 Task: Select a due date automation when advanced on, the moment a card is due add dates due in more than 1 working days.
Action: Mouse moved to (1138, 89)
Screenshot: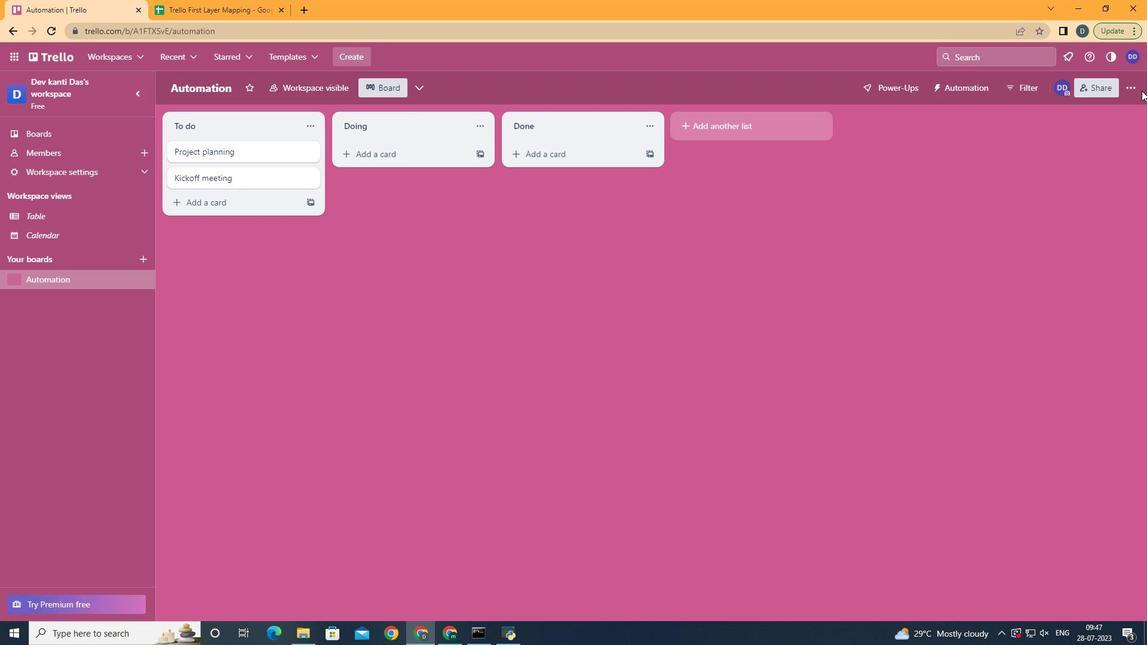 
Action: Mouse pressed left at (1138, 89)
Screenshot: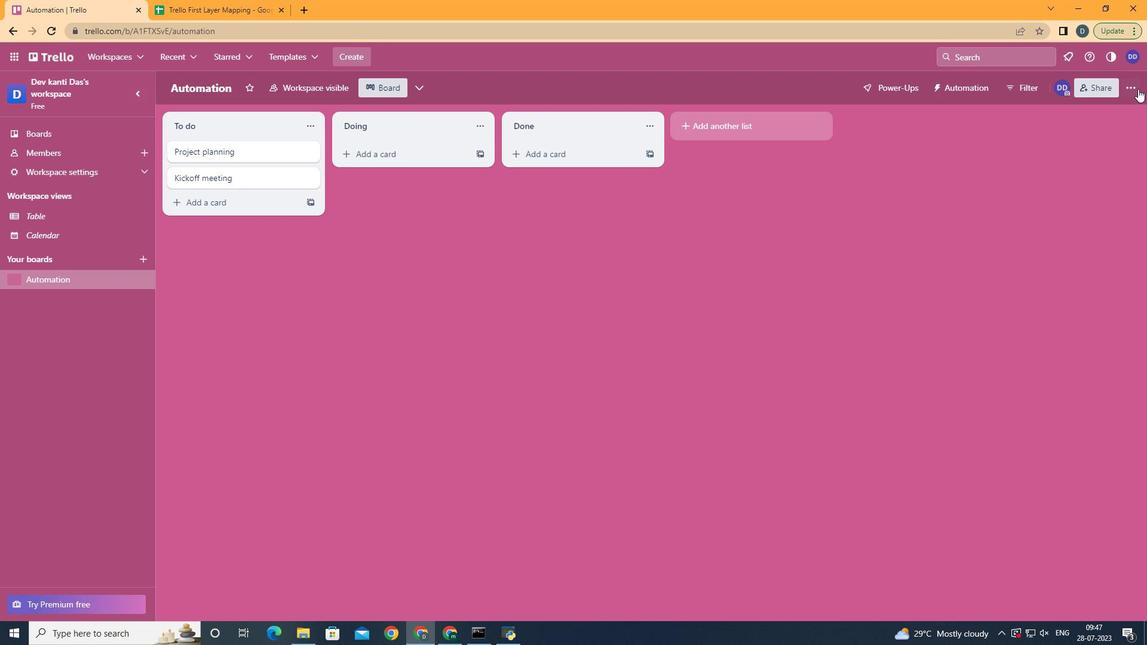 
Action: Mouse moved to (1026, 258)
Screenshot: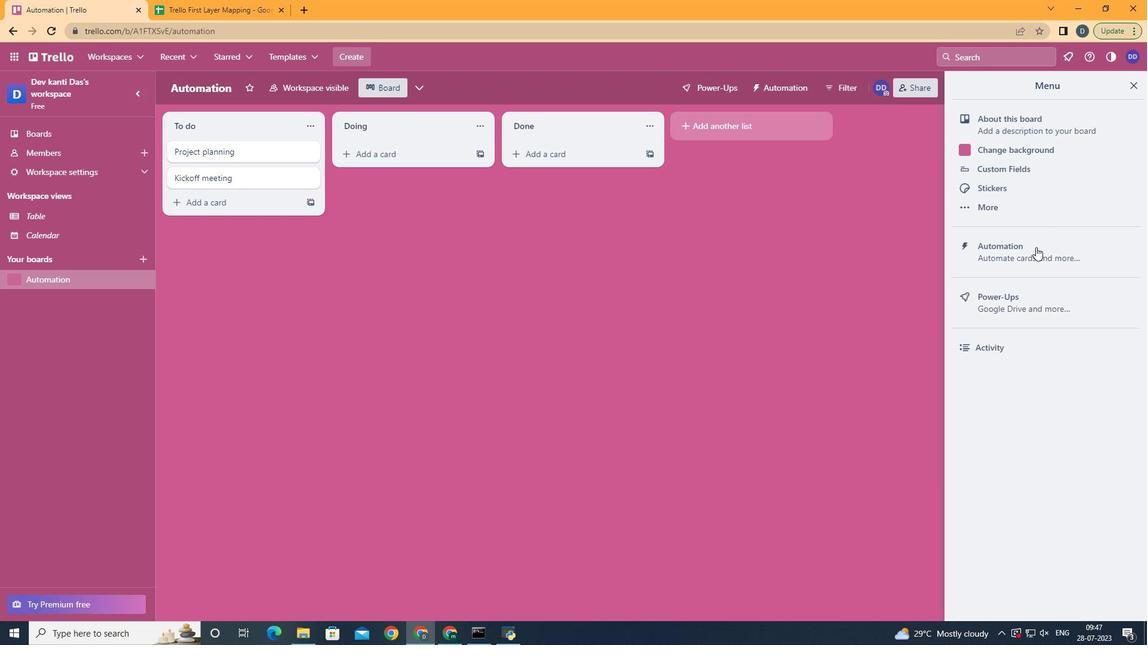 
Action: Mouse pressed left at (1026, 258)
Screenshot: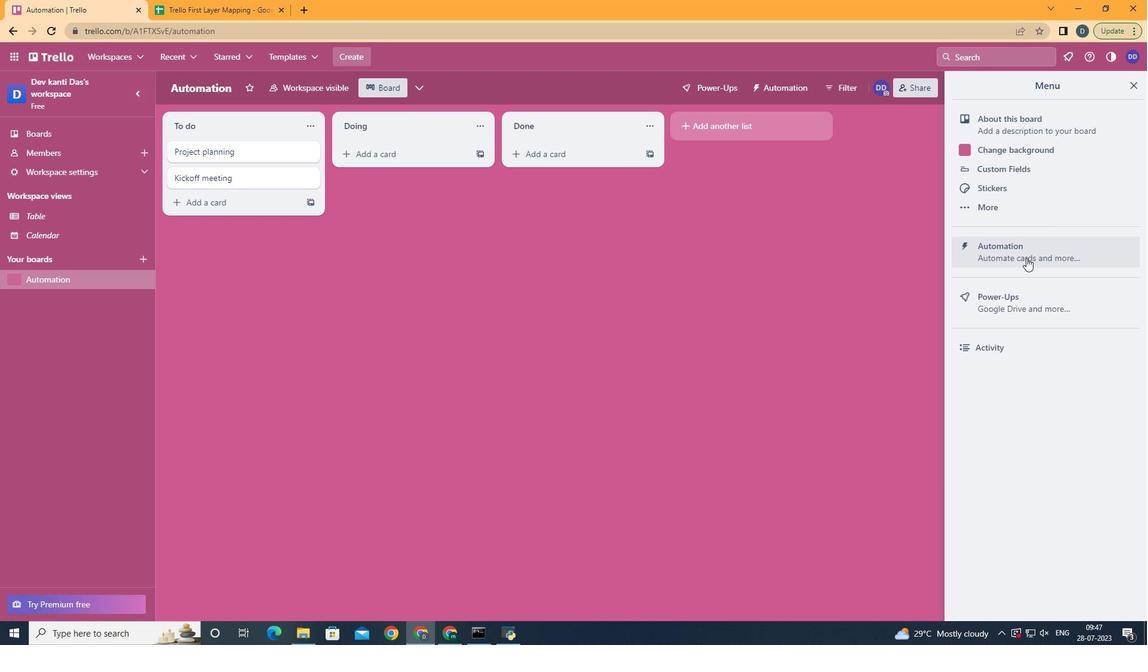 
Action: Mouse moved to (217, 248)
Screenshot: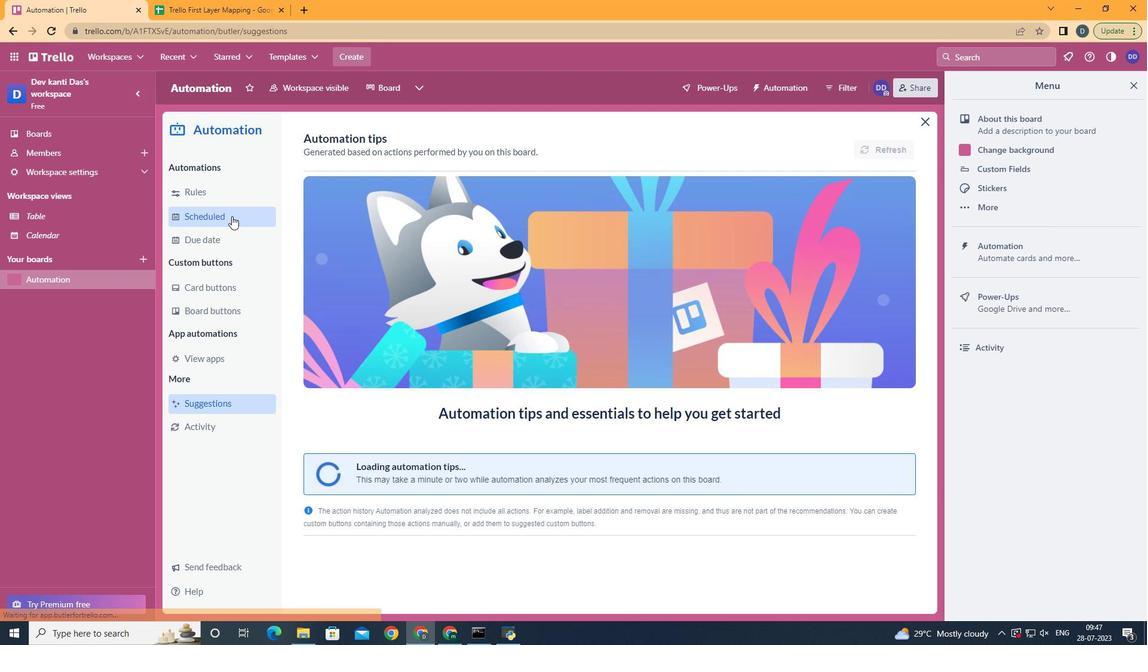 
Action: Mouse pressed left at (217, 248)
Screenshot: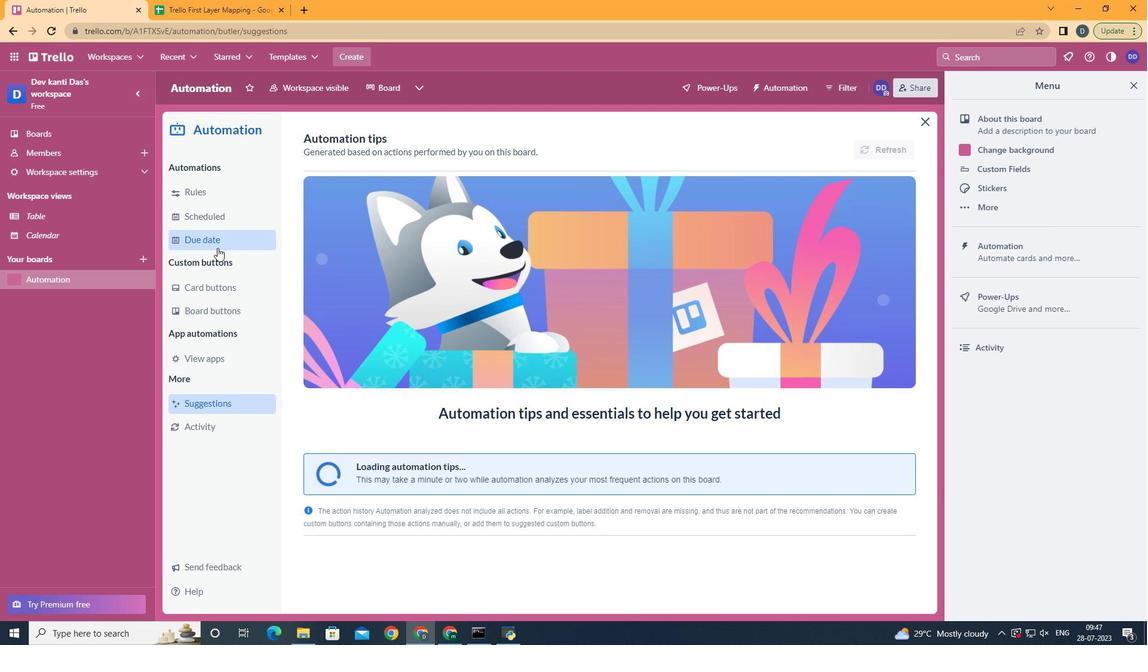 
Action: Mouse moved to (845, 150)
Screenshot: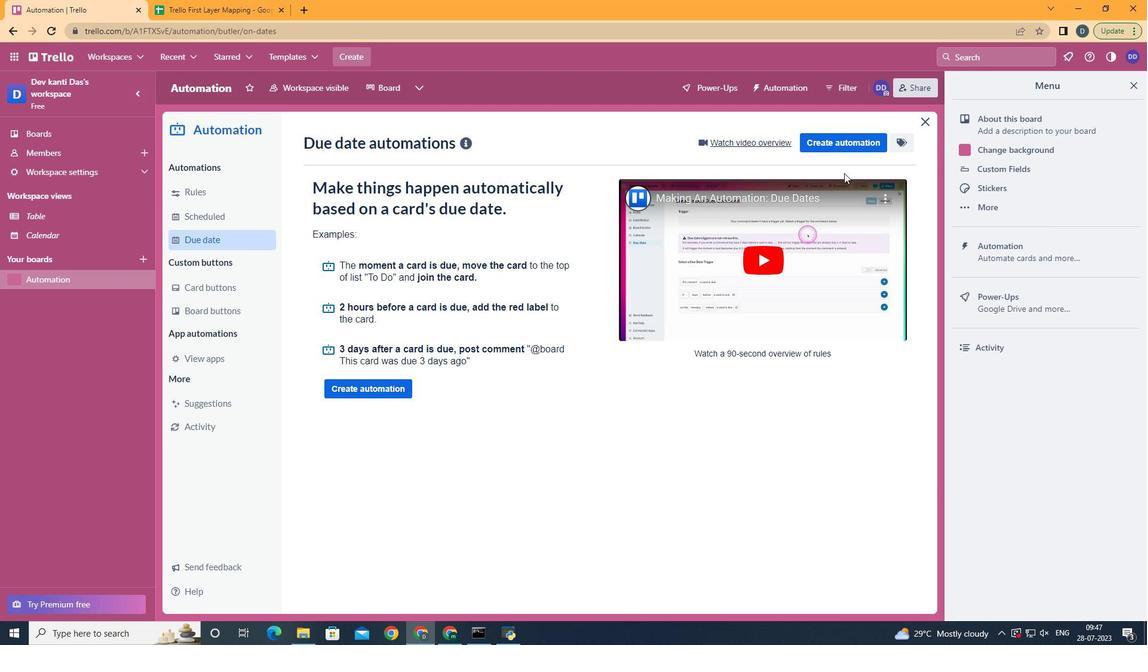 
Action: Mouse pressed left at (845, 150)
Screenshot: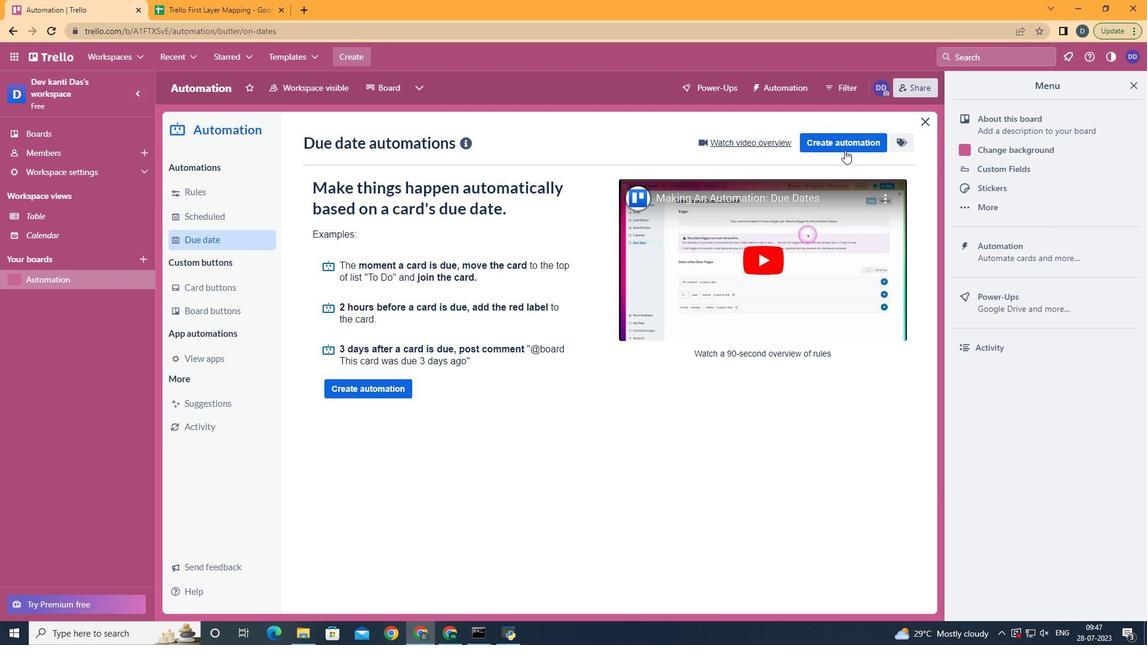 
Action: Mouse moved to (570, 277)
Screenshot: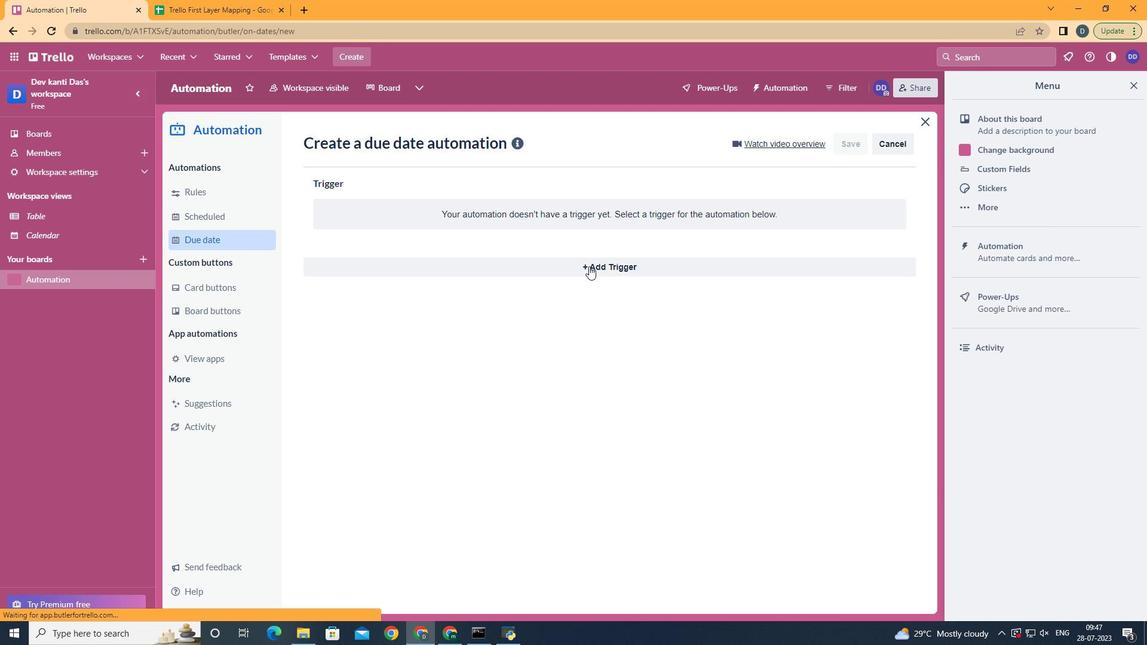 
Action: Mouse pressed left at (570, 277)
Screenshot: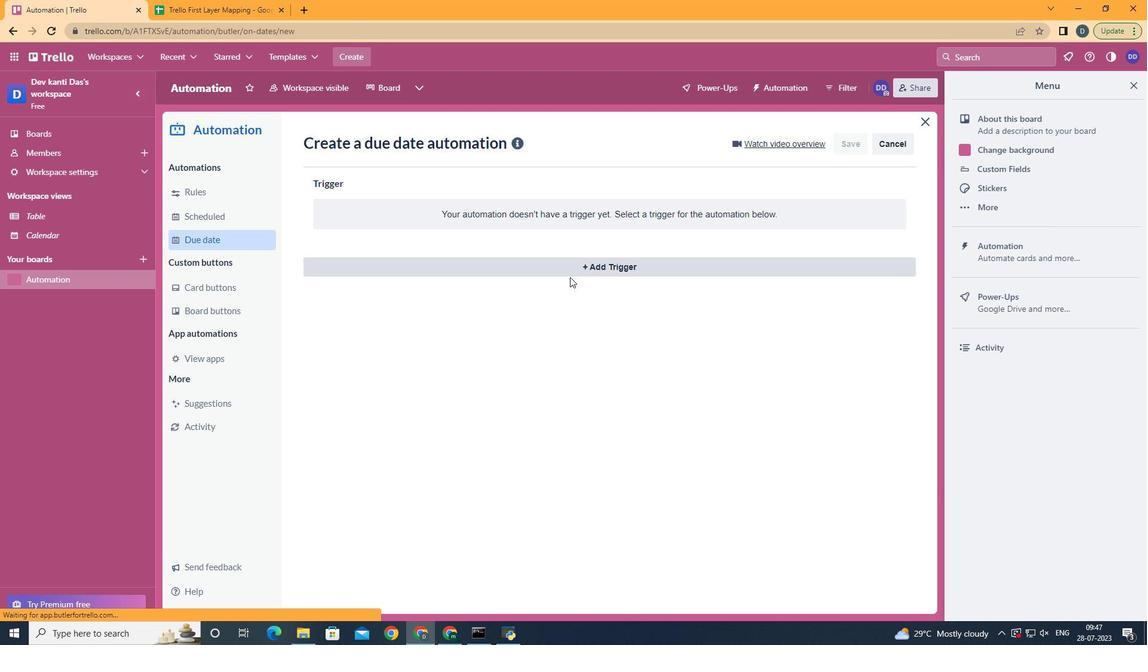 
Action: Mouse moved to (590, 265)
Screenshot: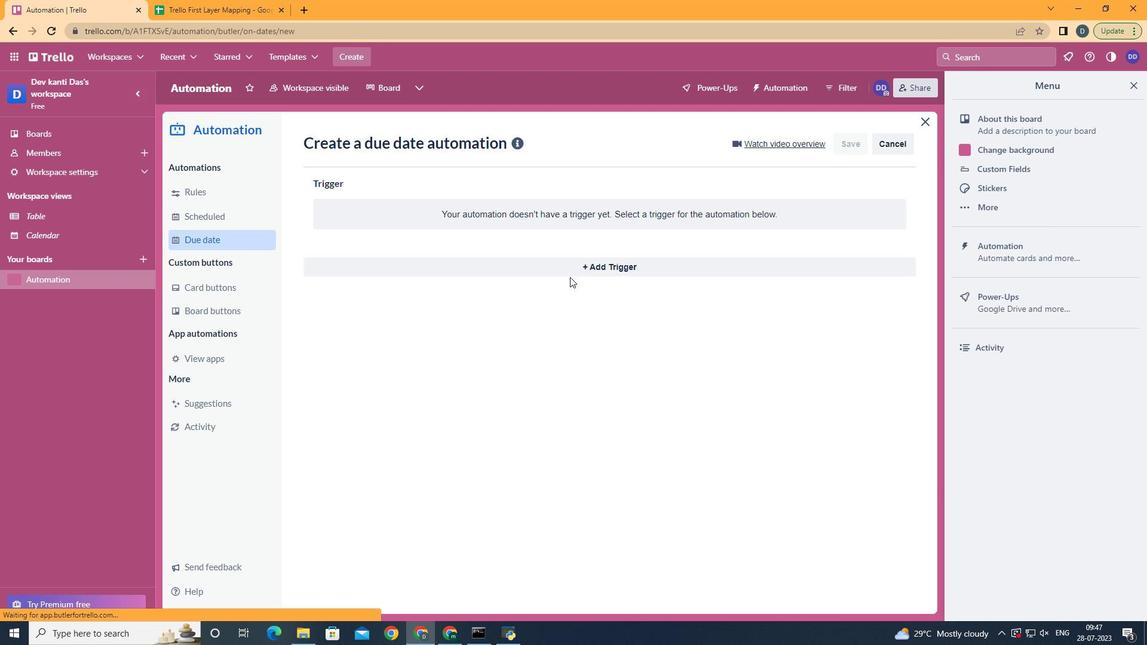 
Action: Mouse pressed left at (590, 265)
Screenshot: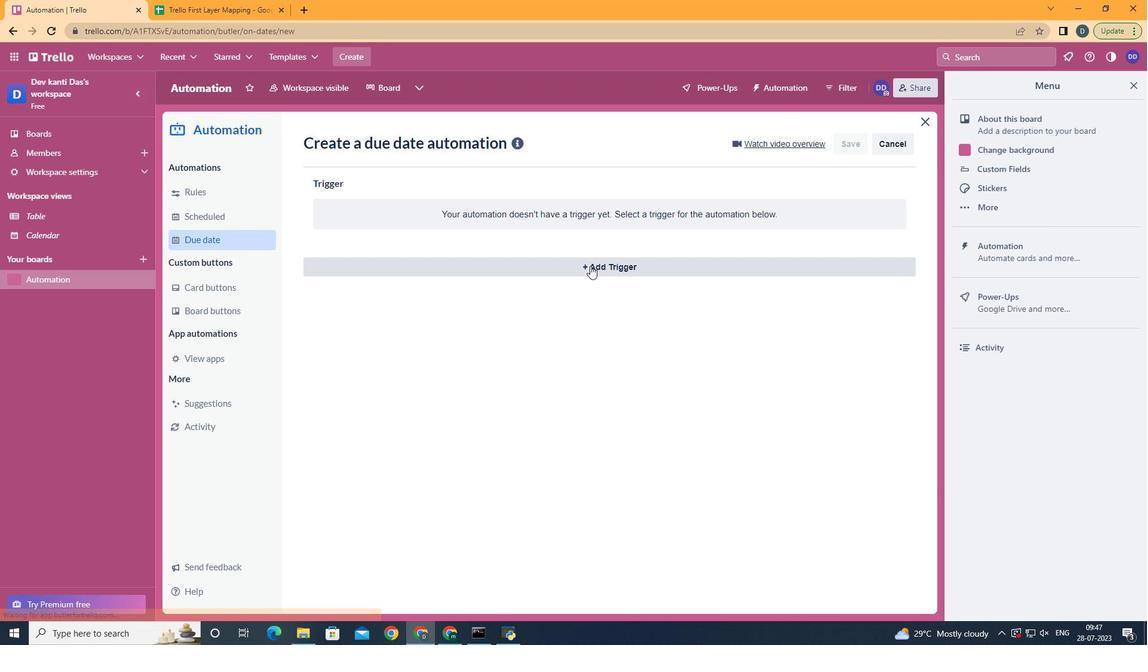 
Action: Mouse moved to (402, 408)
Screenshot: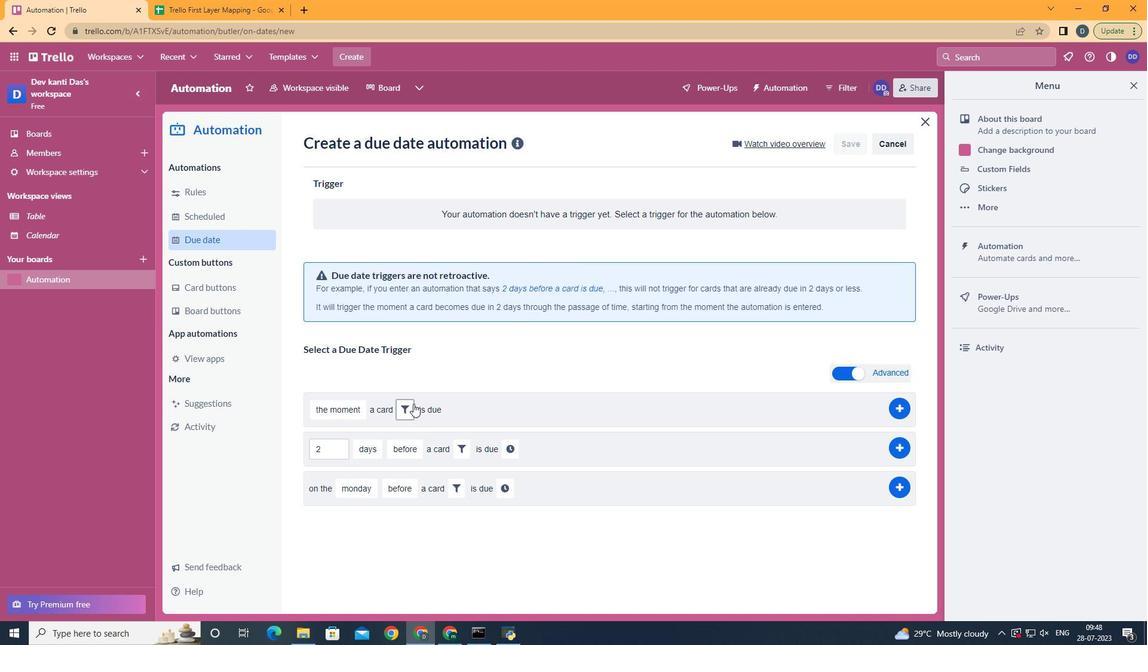 
Action: Mouse pressed left at (402, 408)
Screenshot: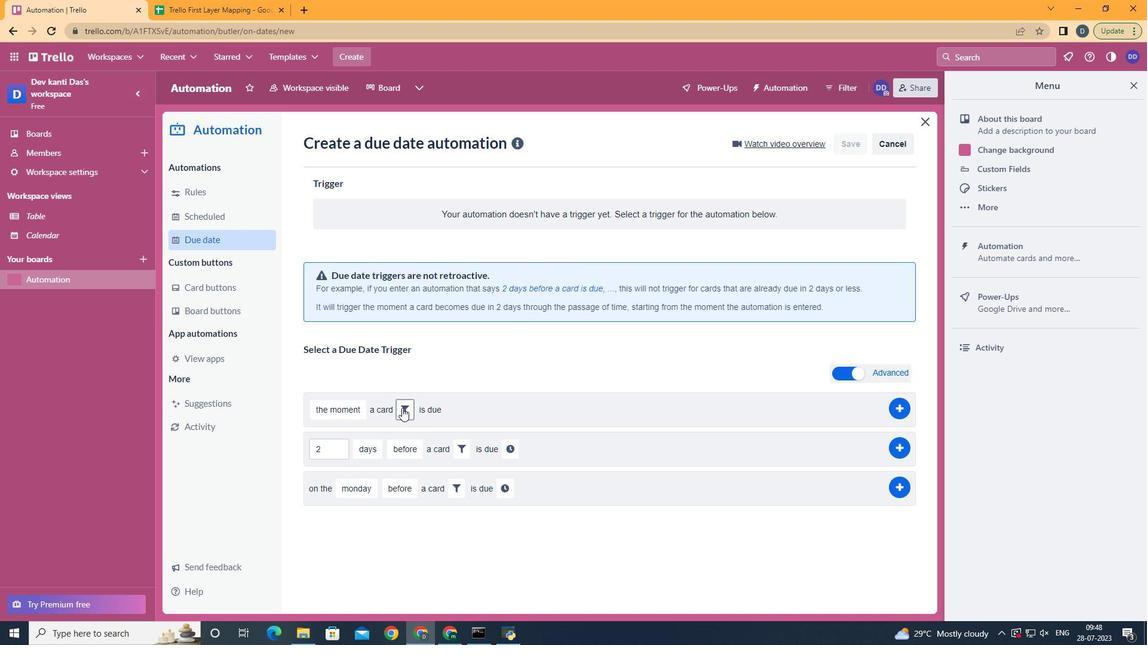 
Action: Mouse moved to (465, 446)
Screenshot: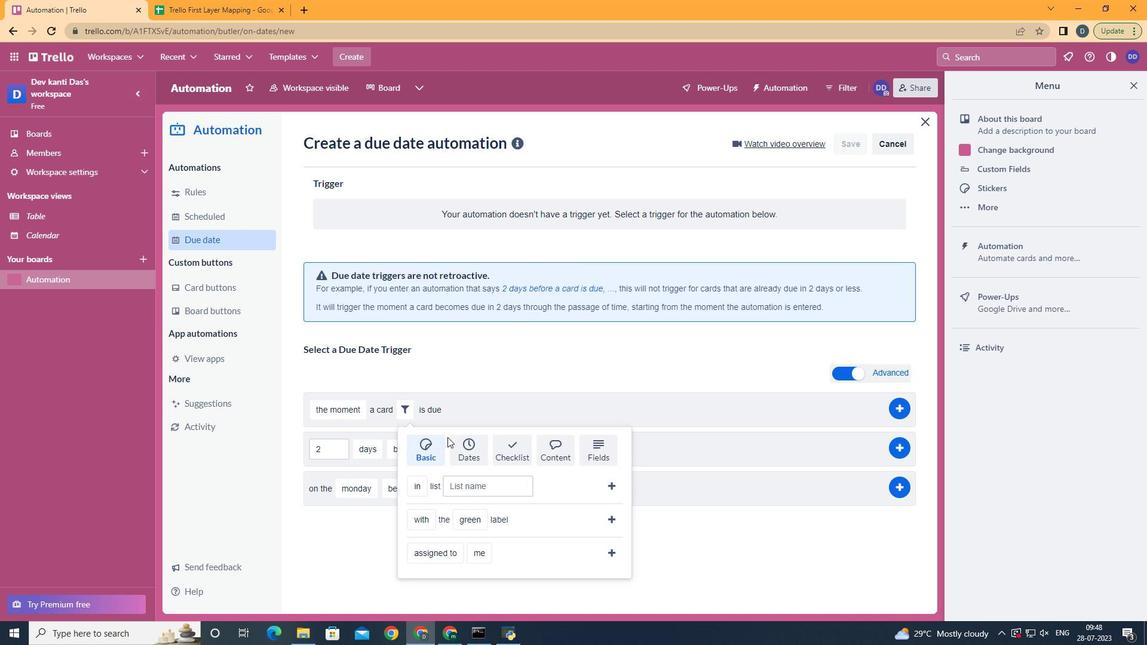 
Action: Mouse pressed left at (465, 446)
Screenshot: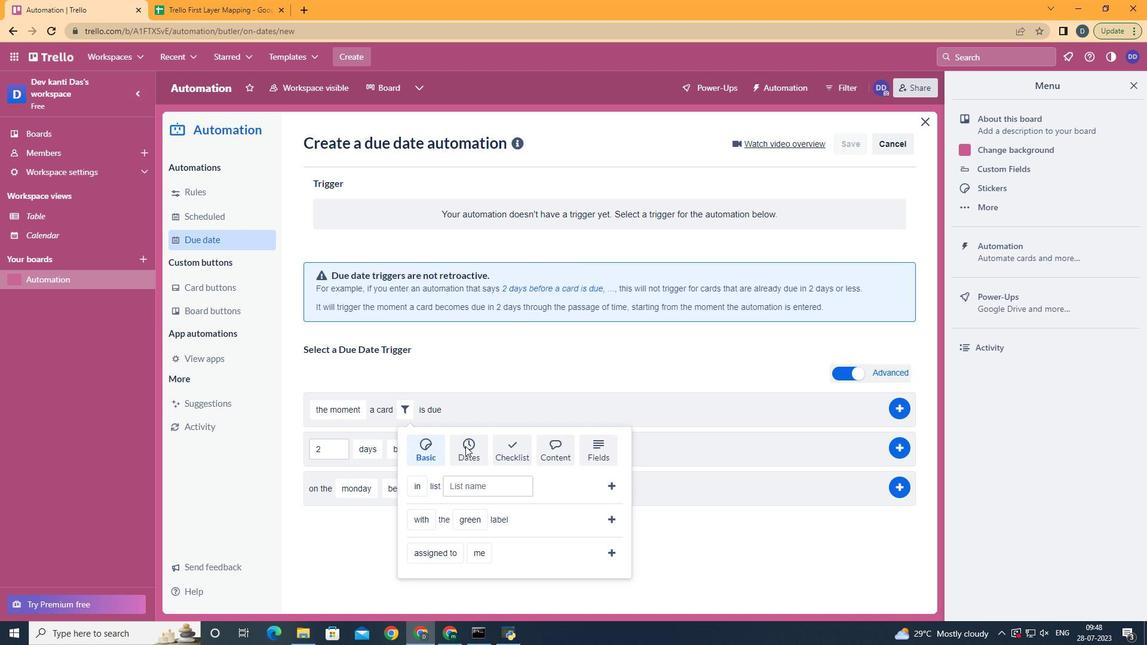 
Action: Mouse moved to (440, 546)
Screenshot: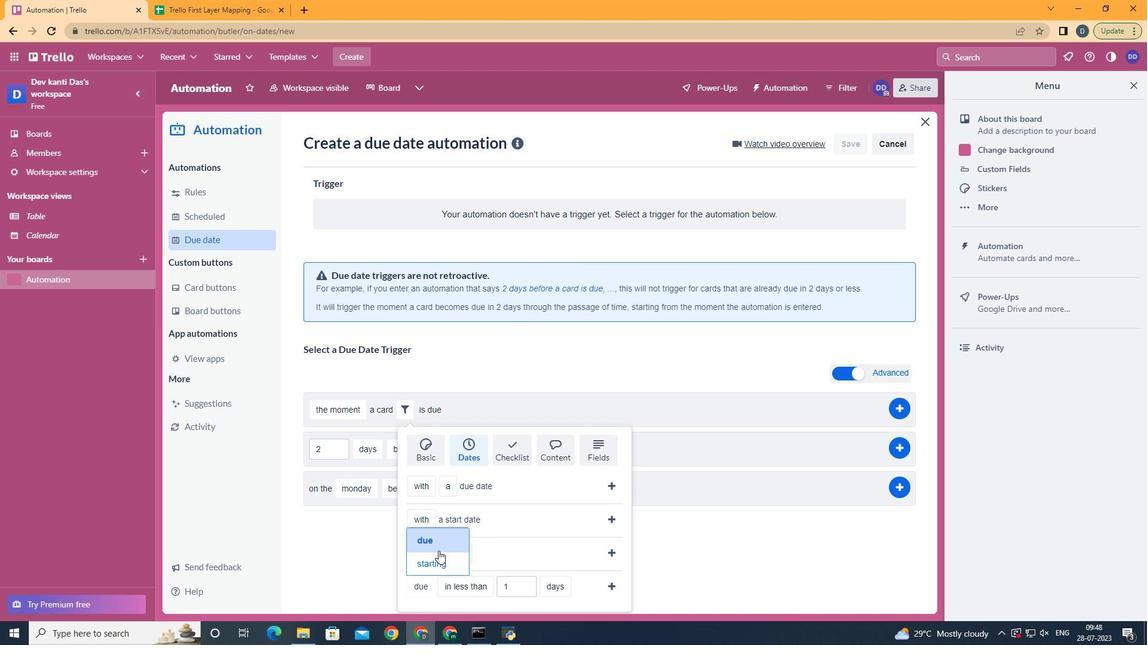 
Action: Mouse pressed left at (440, 546)
Screenshot: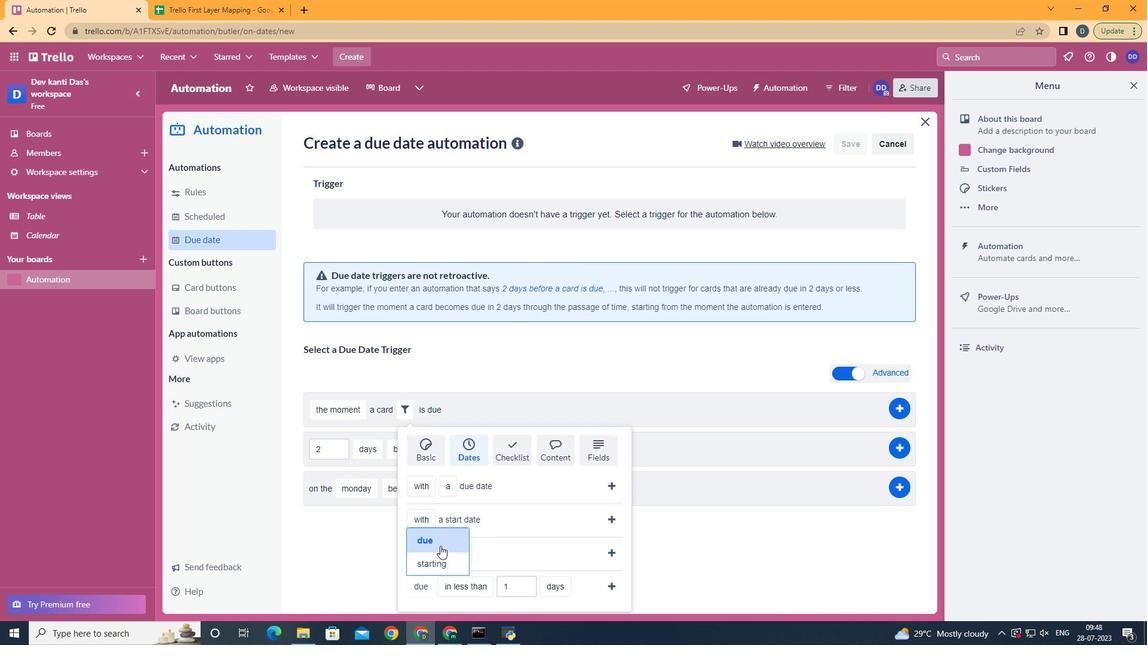 
Action: Mouse moved to (487, 511)
Screenshot: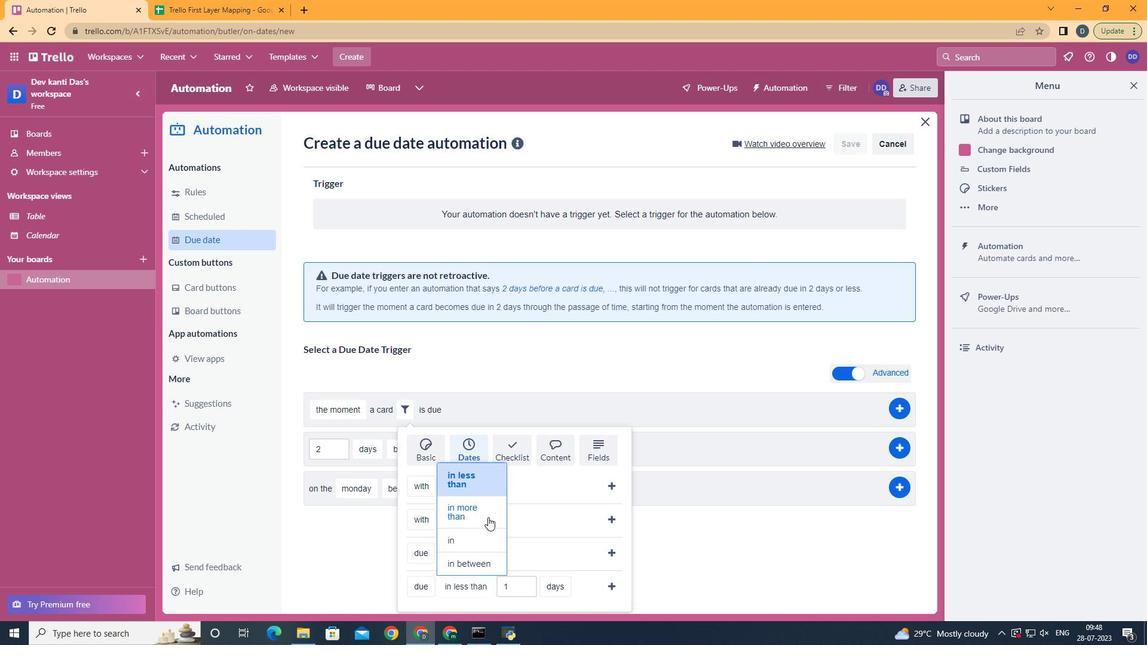 
Action: Mouse pressed left at (487, 511)
Screenshot: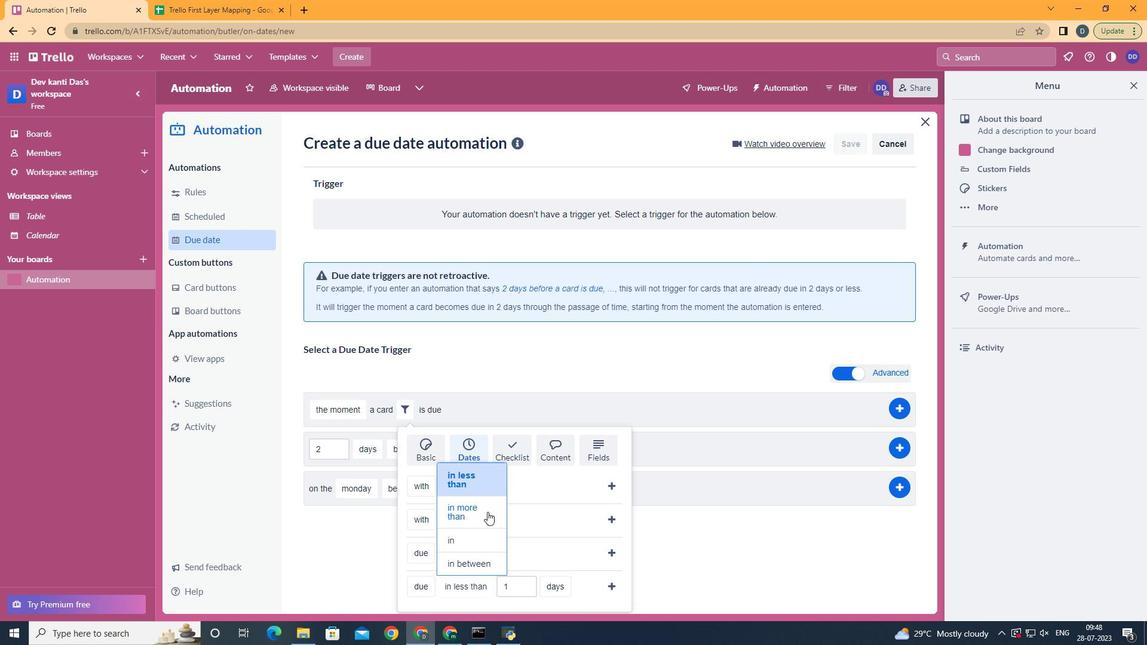 
Action: Mouse moved to (573, 566)
Screenshot: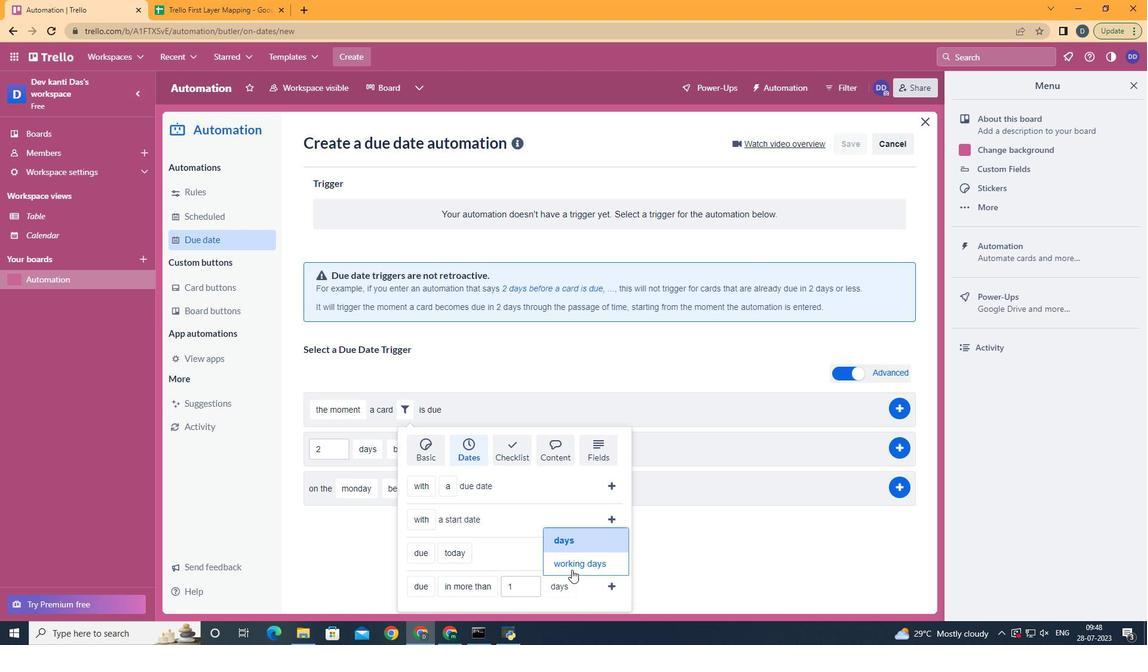 
Action: Mouse pressed left at (573, 566)
Screenshot: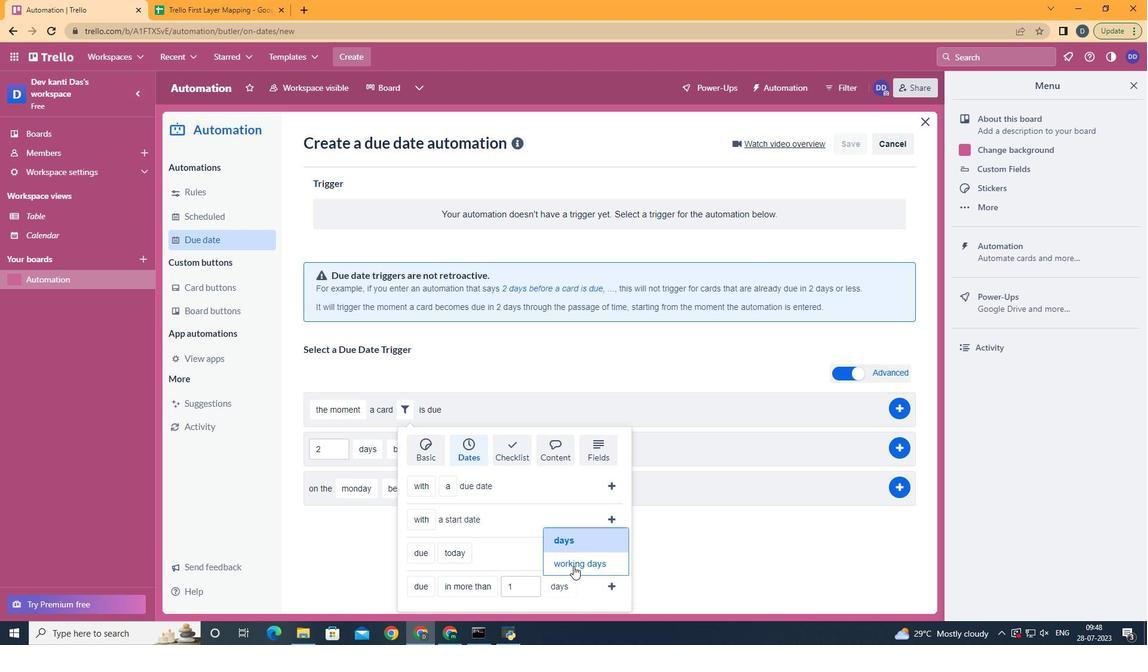 
Action: Mouse moved to (626, 585)
Screenshot: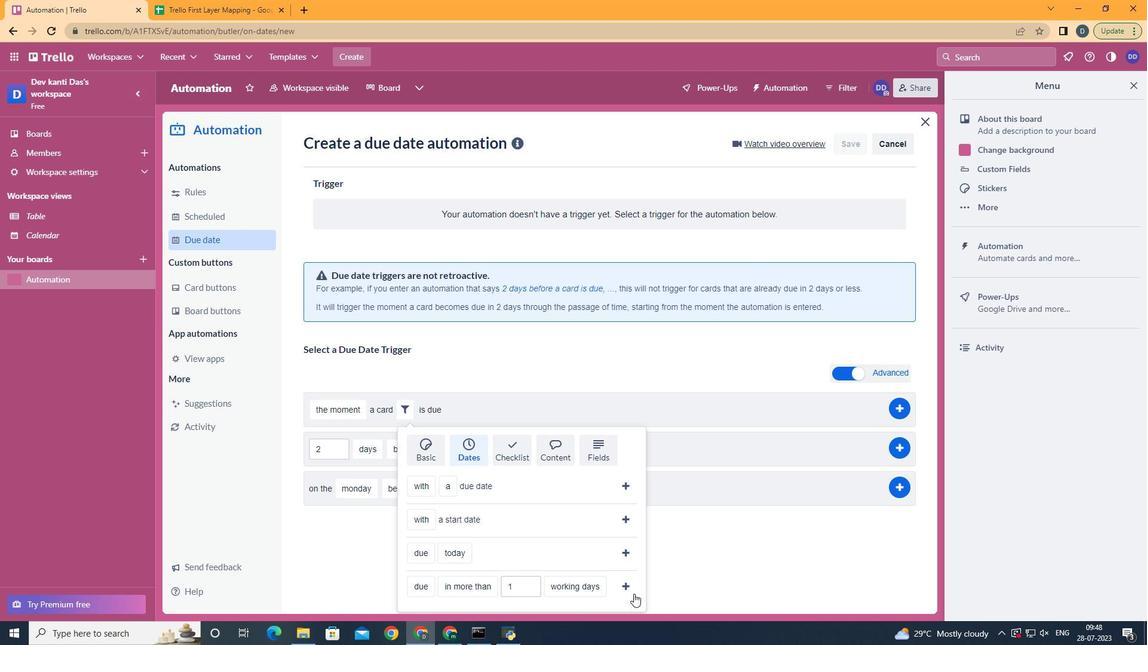 
Action: Mouse pressed left at (626, 585)
Screenshot: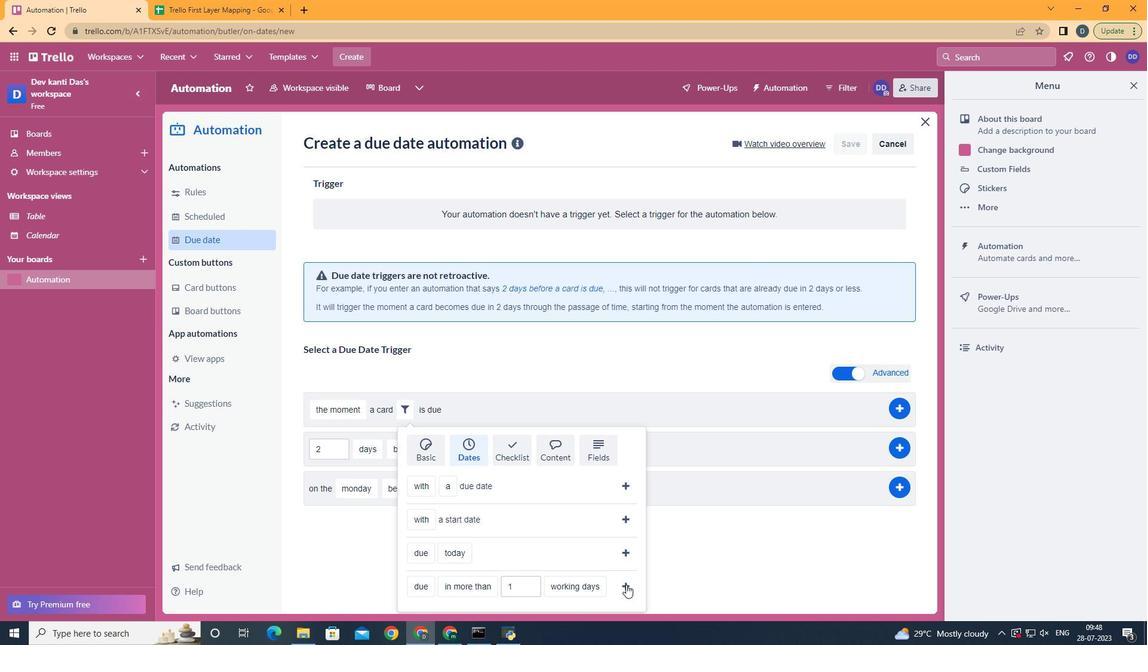 
